 Task: Create new contact,   with mail id: 'Elena.Hall@faurecia.com', first name: 'Elena', Last name: 'Hall', Job Title: Database Administrator, Phone number (408) 555-9012. Change life cycle stage to  'Lead' and lead status to 'New'. Add new company to the associated contact: www.exeloncorp.com and type: Other. Logged in from softage.10@softage.net
Action: Mouse moved to (60, 49)
Screenshot: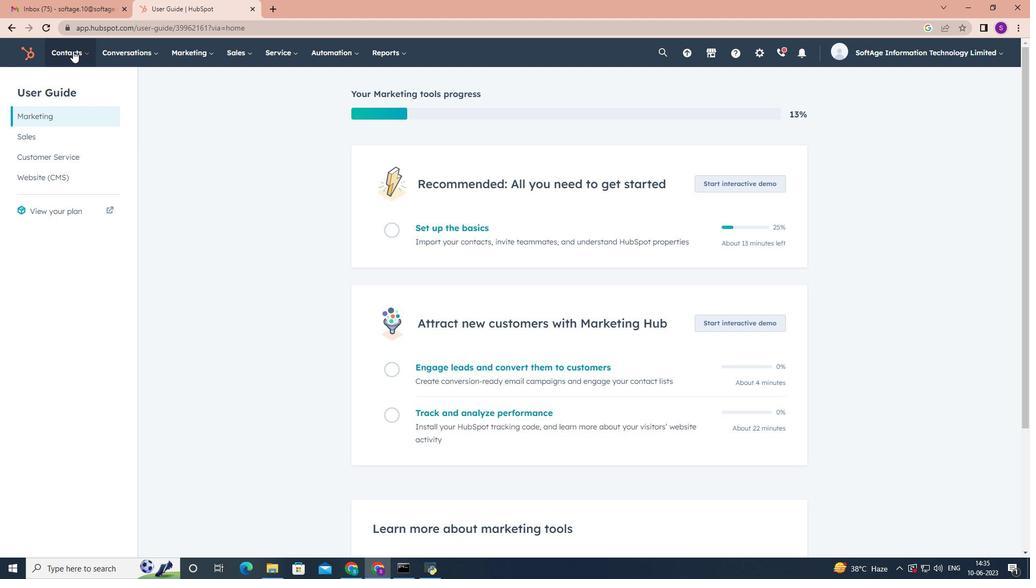 
Action: Mouse pressed left at (60, 49)
Screenshot: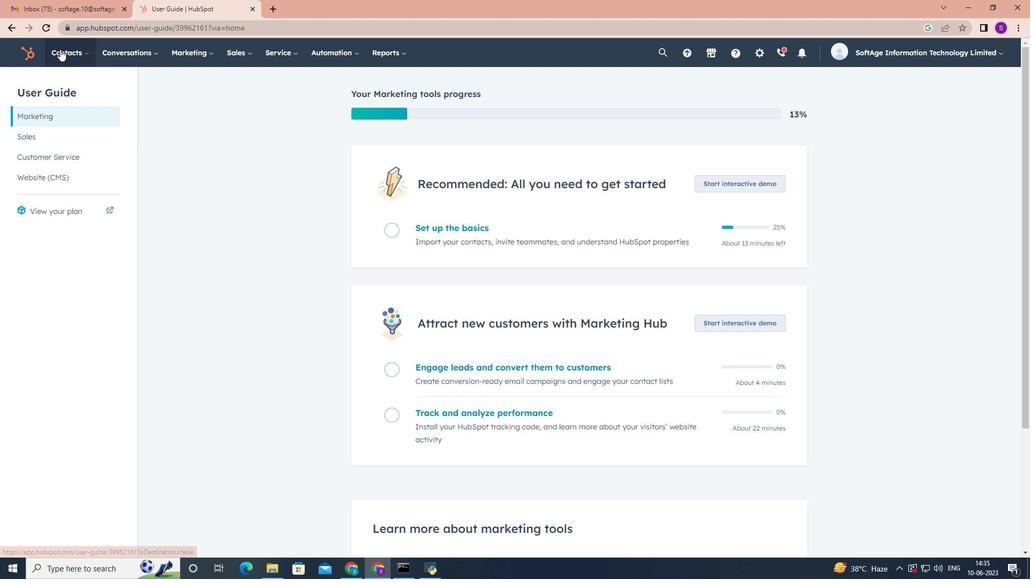 
Action: Mouse moved to (69, 81)
Screenshot: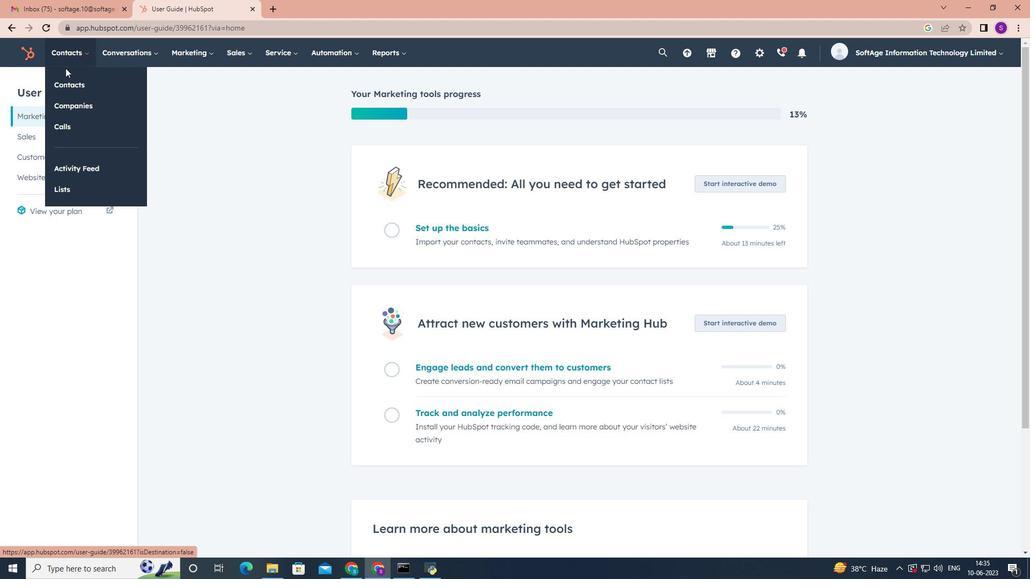 
Action: Mouse pressed left at (69, 81)
Screenshot: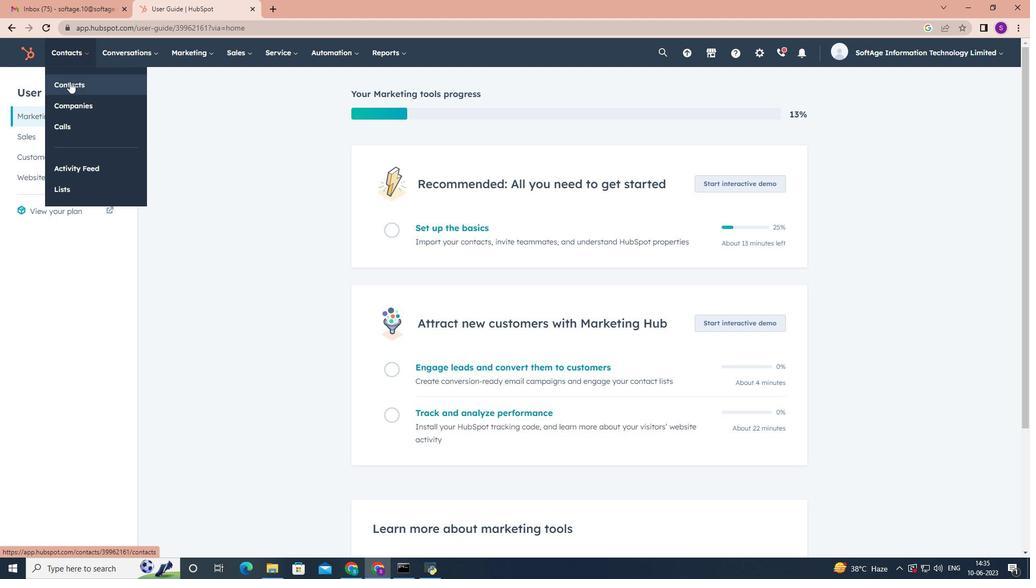 
Action: Mouse moved to (985, 85)
Screenshot: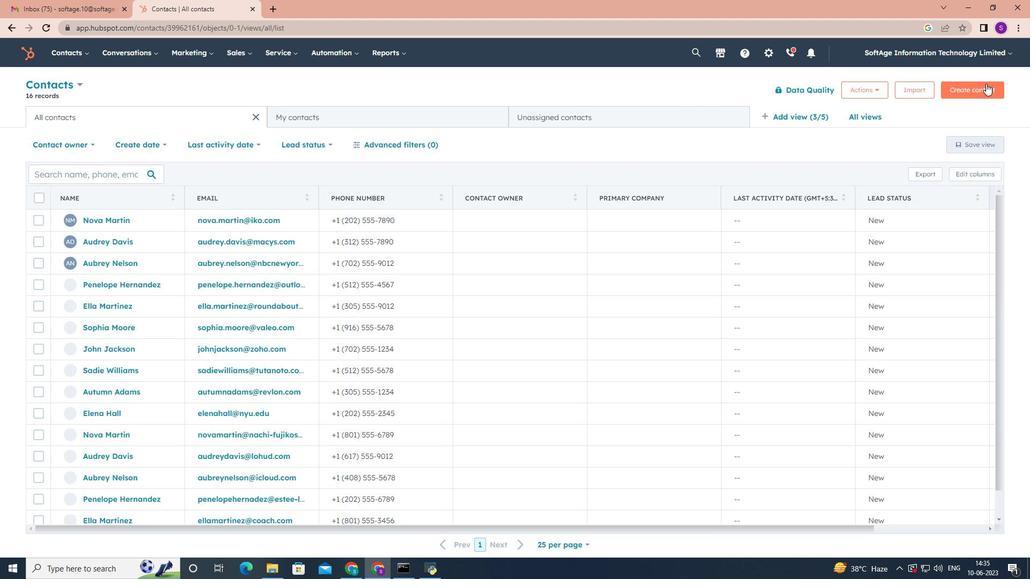 
Action: Mouse pressed left at (985, 85)
Screenshot: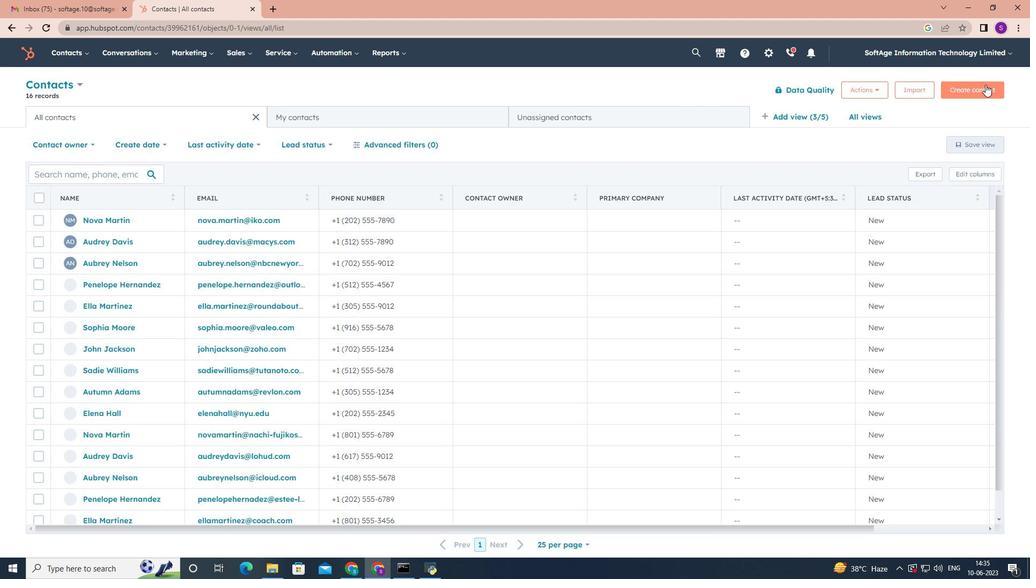 
Action: Mouse moved to (786, 143)
Screenshot: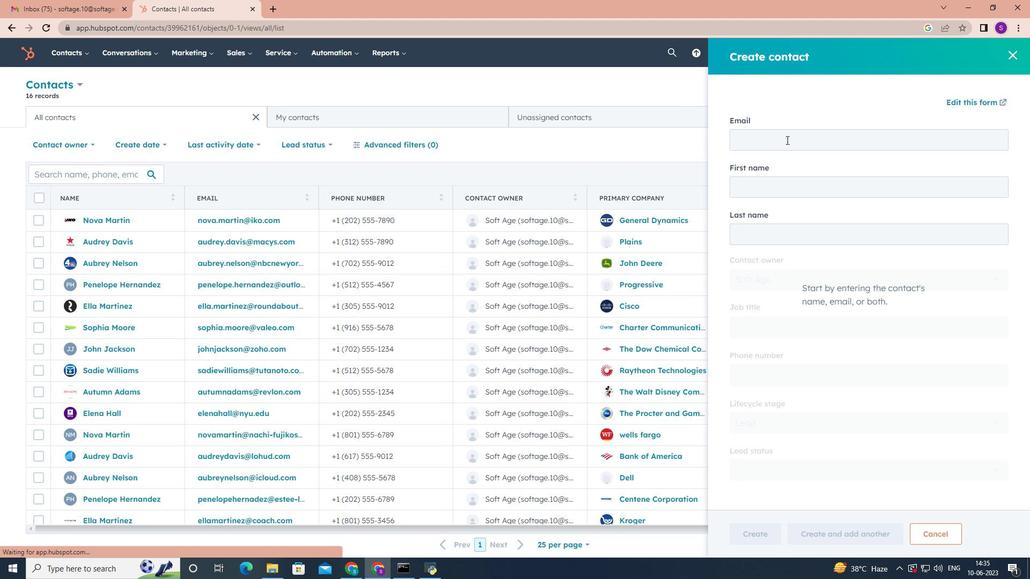 
Action: Mouse pressed left at (786, 143)
Screenshot: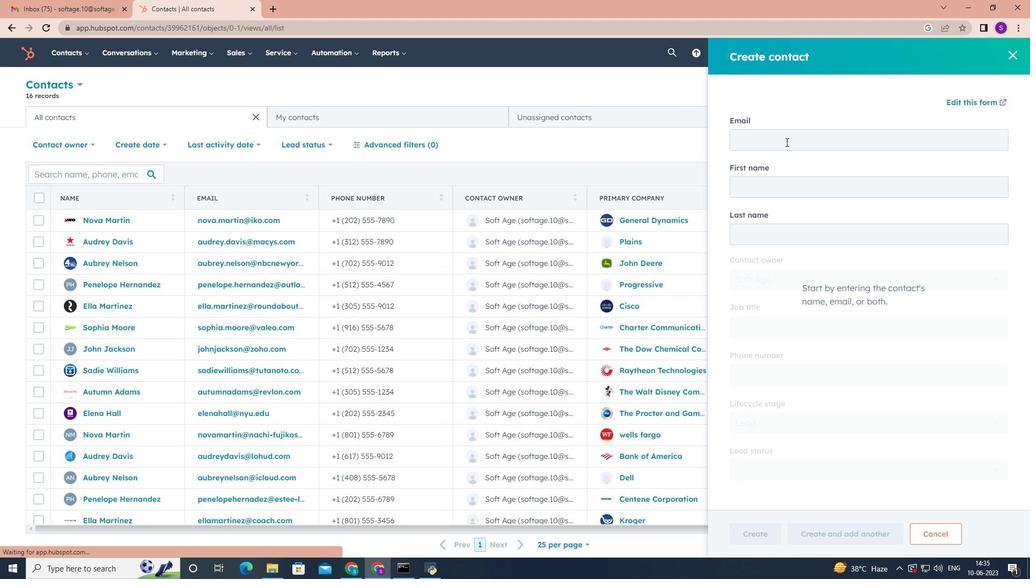 
Action: Key pressed <Key.shift>Elena.h<Key.backspace><Key.shift>Hall<Key.shift>@faurecia.com<Key.tab><Key.shift><Key.shift><Key.shift><Key.shift><Key.shift><Key.shift><Key.shift><Key.shift><Key.shift><Key.shift><Key.shift><Key.shift><Key.shift><Key.shift><Key.shift><Key.shift><Key.shift>Elena<Key.tab><Key.shift><Key.shift><Key.shift><Key.shift><Key.shift><Key.shift><Key.shift><Key.shift><Key.shift><Key.shift><Key.shift><Key.shift><Key.shift><Key.shift><Key.shift><Key.shift><Key.shift><Key.shift>Hall<Key.tab><Key.tab><Key.shift><Key.shift><Key.shift><Key.shift><Key.shift><Key.shift><Key.shift><Key.shift><Key.shift><Key.shift><Key.shift><Key.shift><Key.shift><Key.shift><Key.shift><Key.shift><Key.shift><Key.shift><Key.shift><Key.shift><Key.shift><Key.shift><Key.shift><Key.shift><Key.shift><Key.shift><Key.shift><Key.shift><Key.shift><Key.shift><Key.shift><Key.shift>Database<Key.space><Key.shift>Administrator<Key.tab>4085559012<Key.tab><Key.tab><Key.tab><Key.tab><Key.enter>
Screenshot: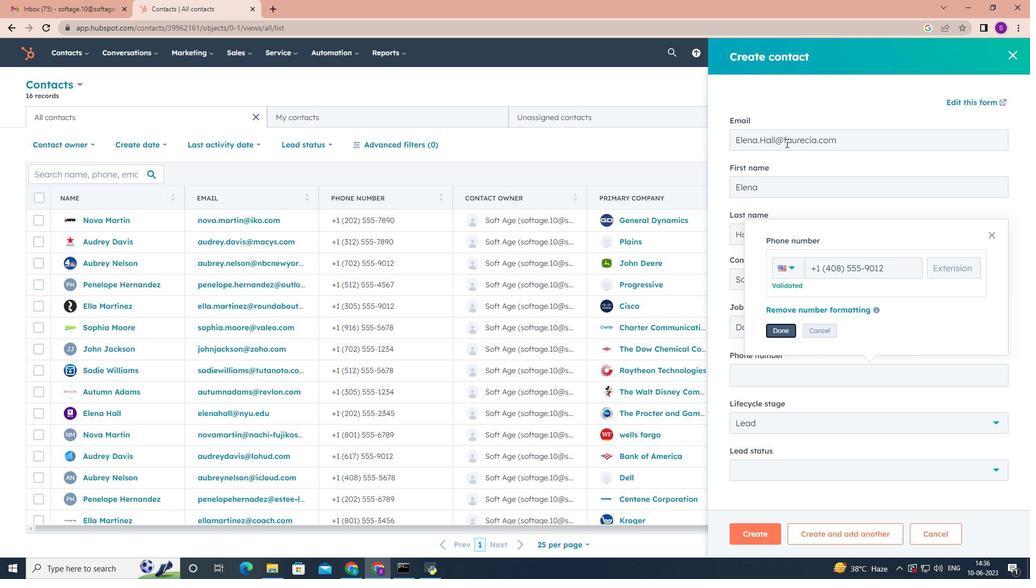 
Action: Mouse moved to (991, 423)
Screenshot: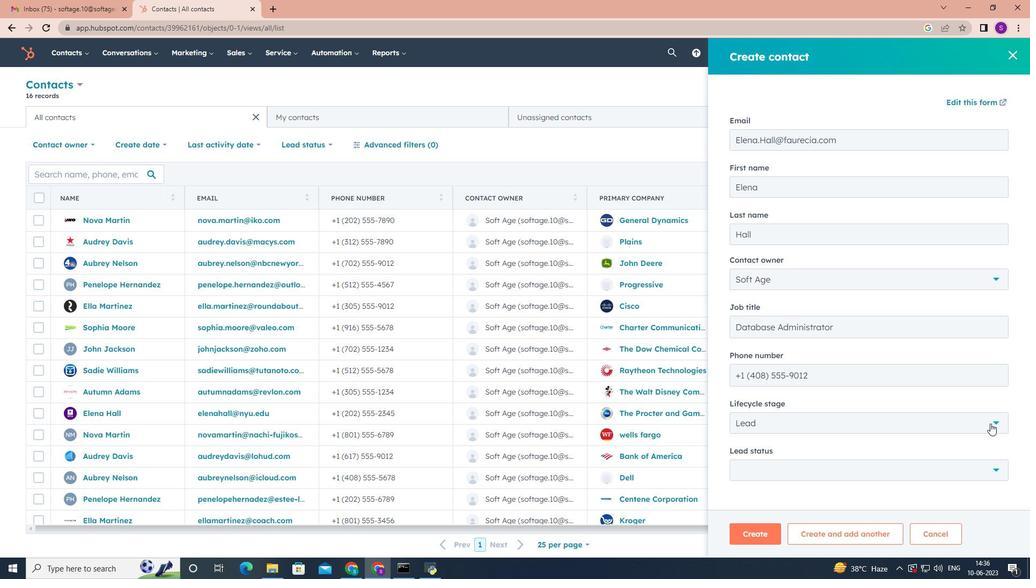 
Action: Mouse pressed left at (991, 423)
Screenshot: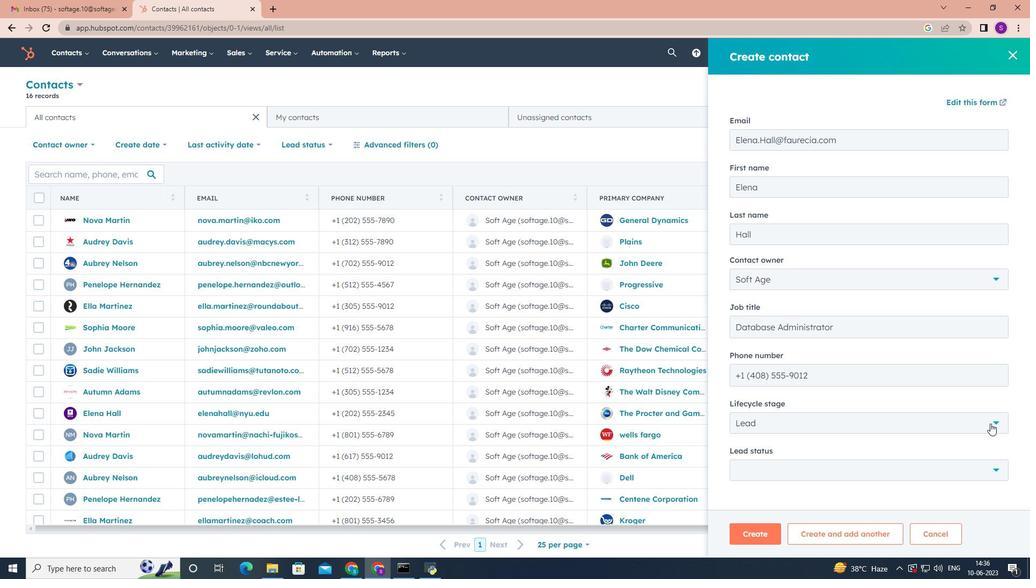 
Action: Mouse moved to (749, 330)
Screenshot: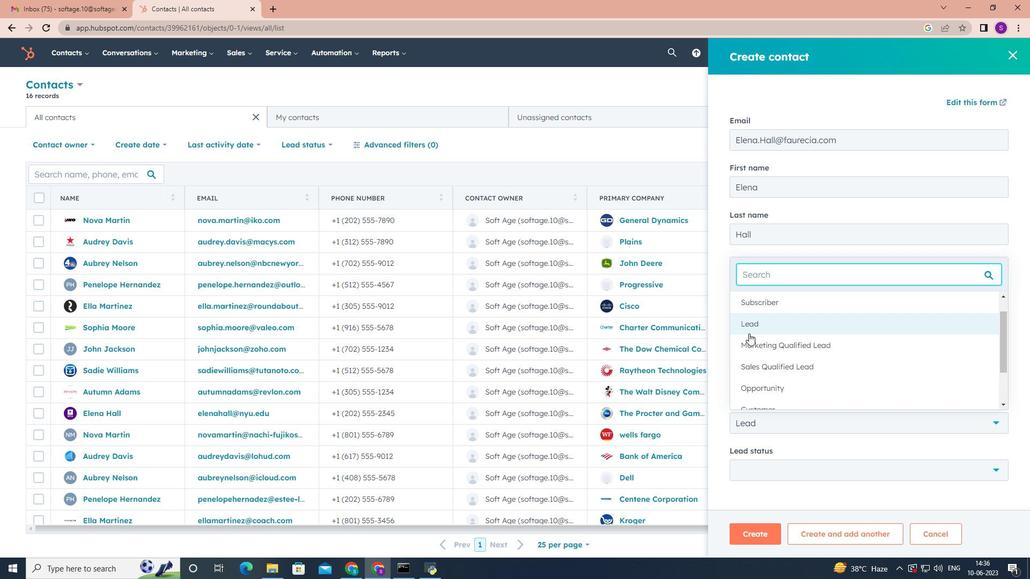 
Action: Mouse pressed left at (749, 330)
Screenshot: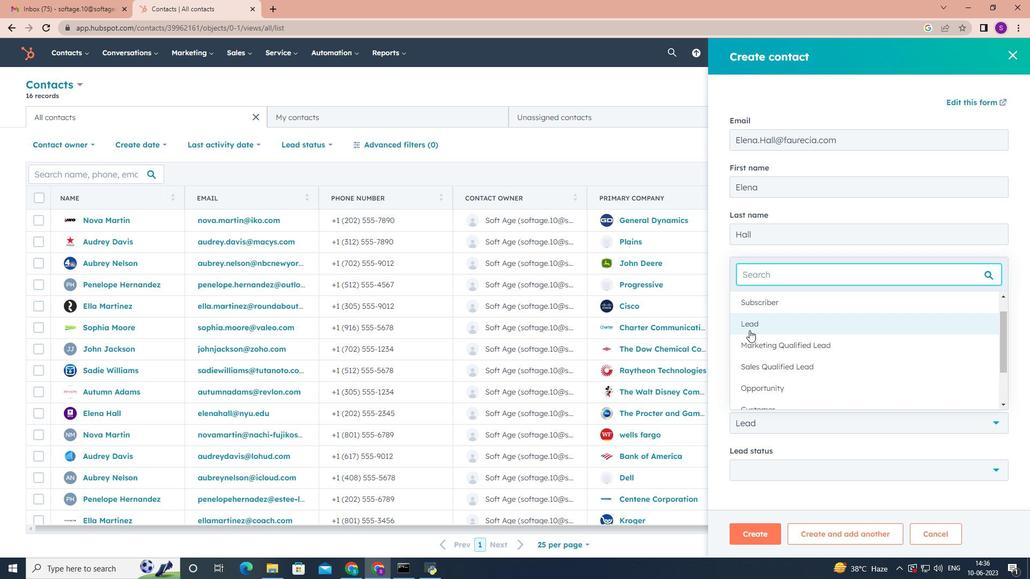 
Action: Mouse moved to (990, 473)
Screenshot: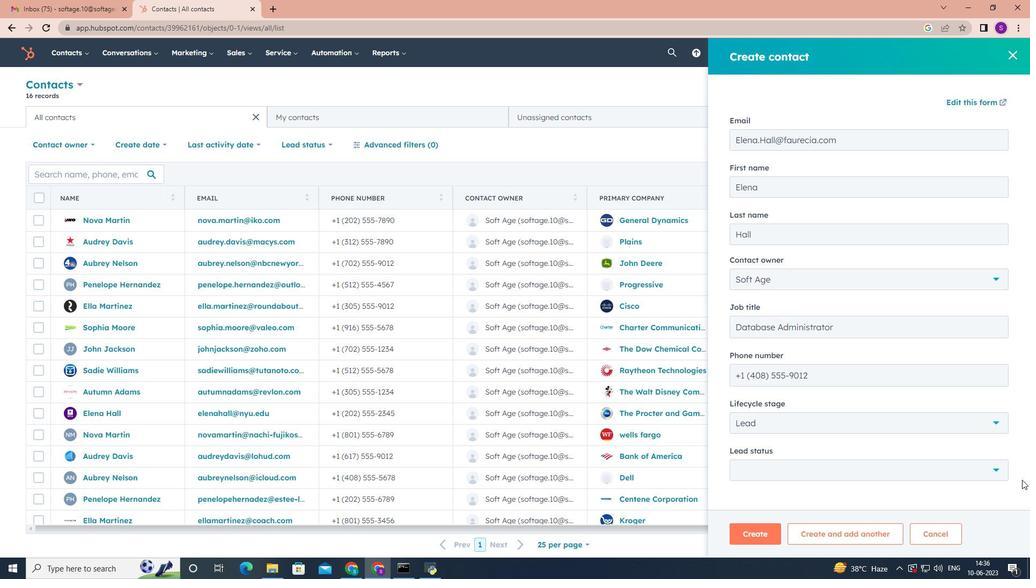 
Action: Mouse pressed left at (990, 473)
Screenshot: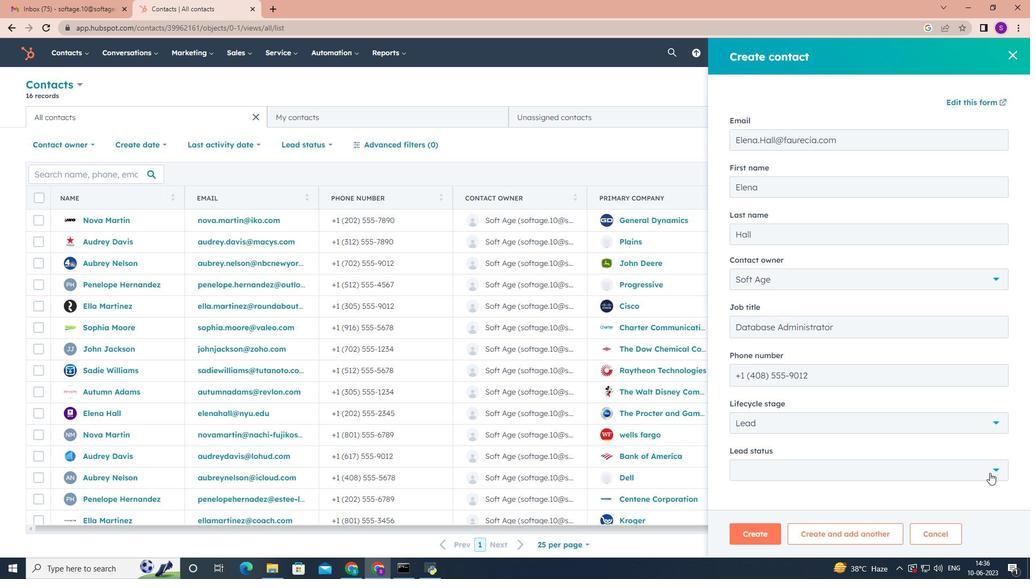 
Action: Mouse moved to (766, 372)
Screenshot: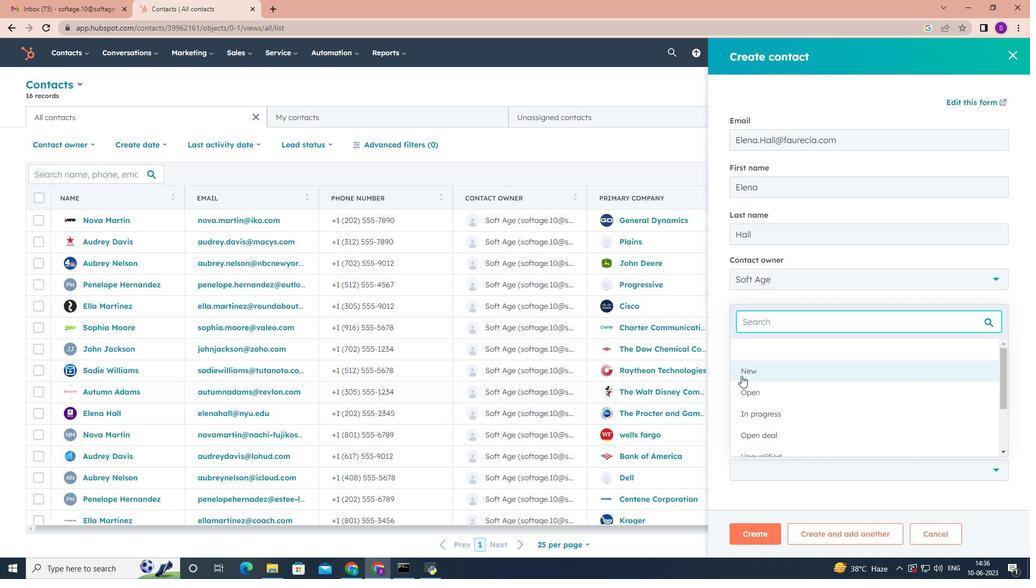 
Action: Mouse pressed left at (766, 372)
Screenshot: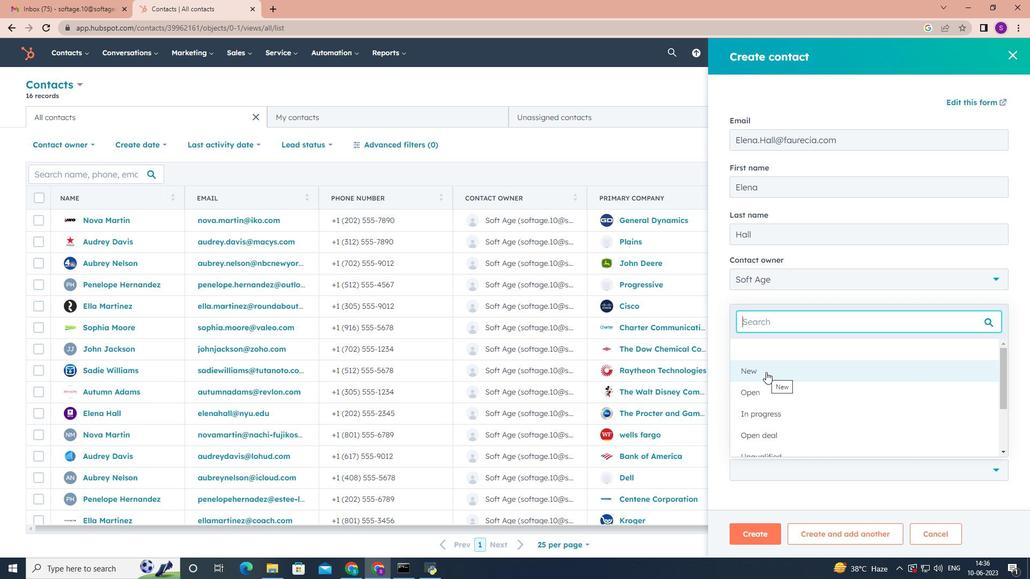 
Action: Mouse moved to (770, 533)
Screenshot: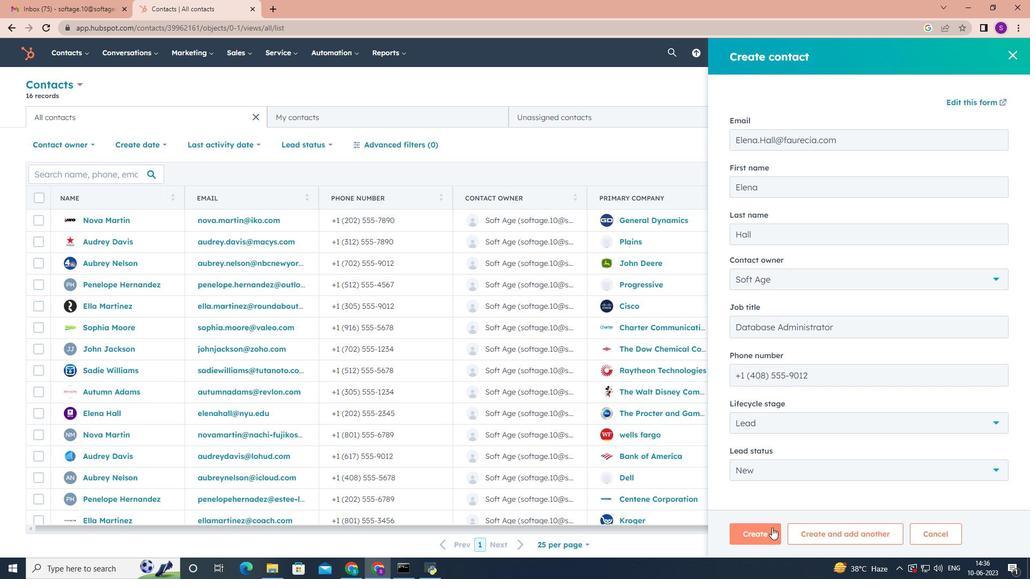 
Action: Mouse pressed left at (770, 533)
Screenshot: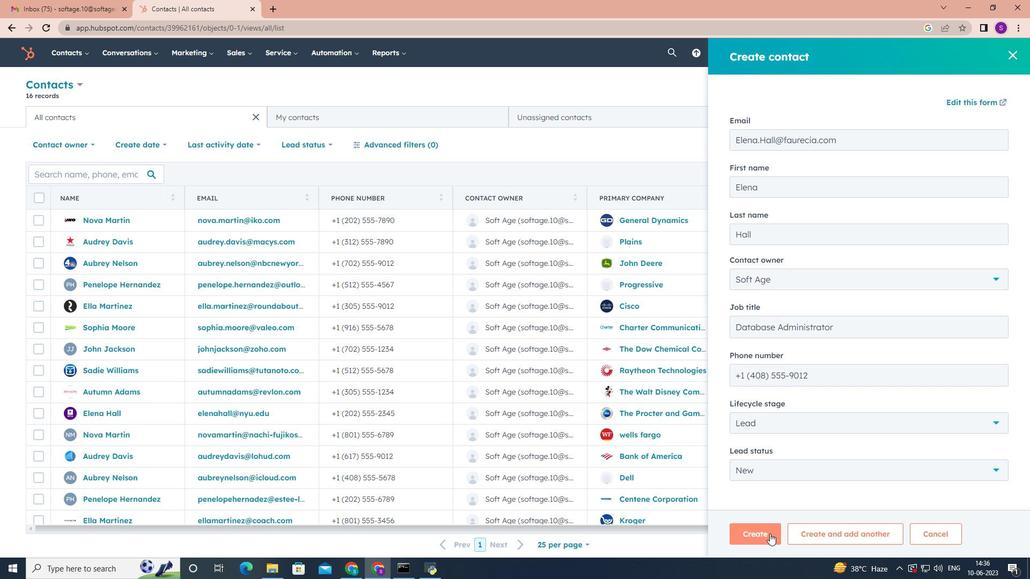 
Action: Mouse moved to (720, 344)
Screenshot: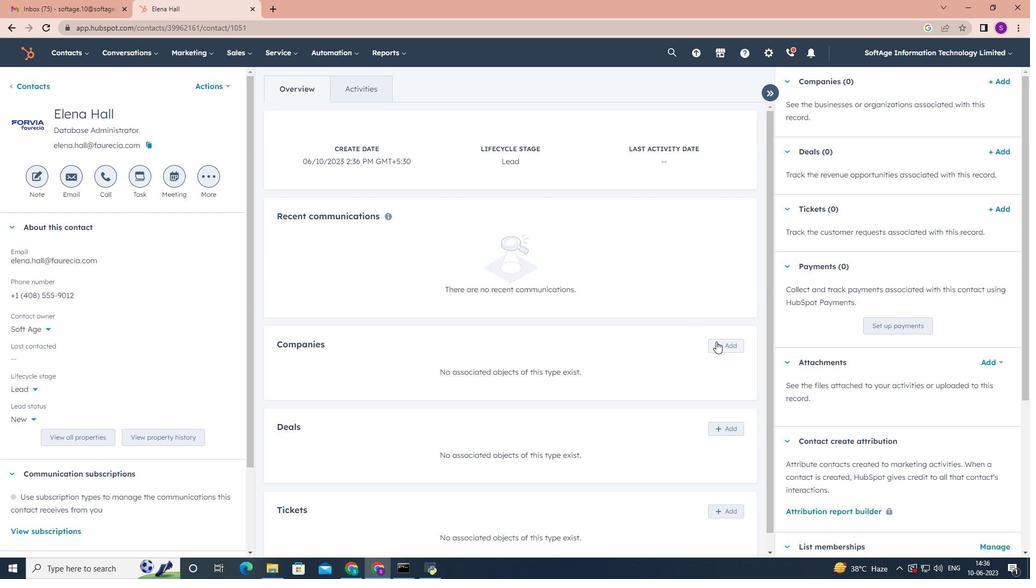 
Action: Mouse pressed left at (720, 344)
Screenshot: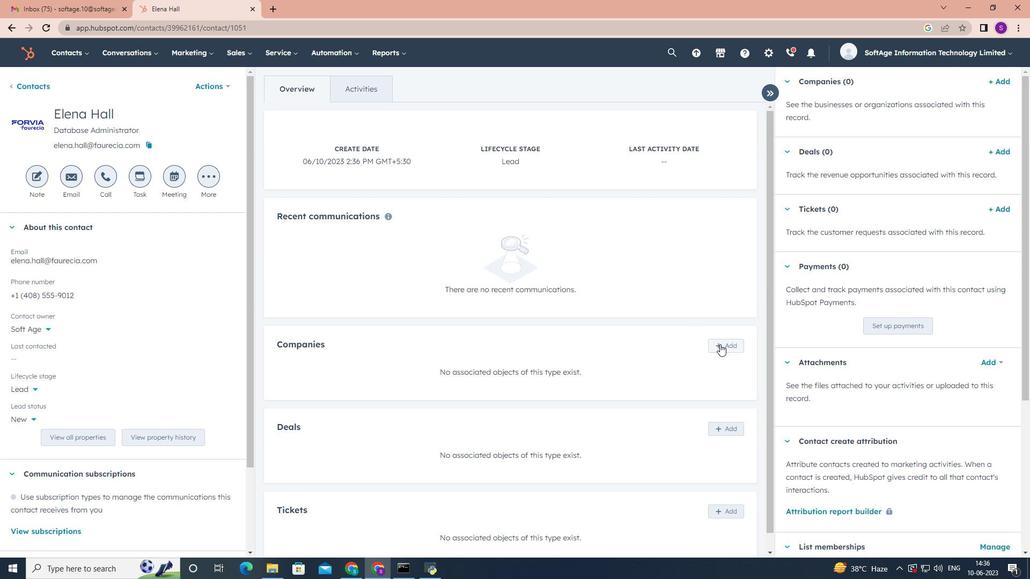
Action: Mouse moved to (797, 106)
Screenshot: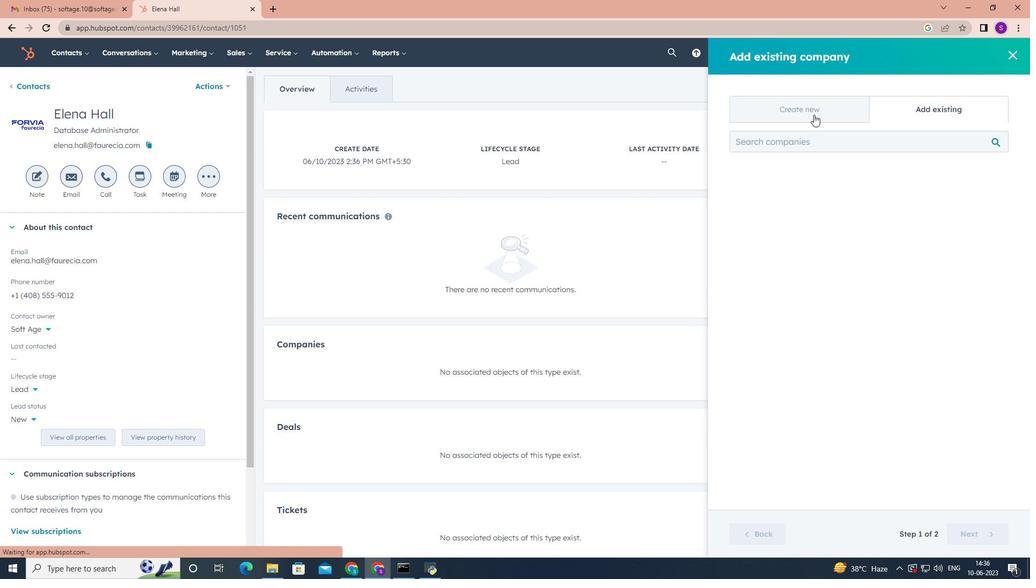 
Action: Mouse pressed left at (797, 106)
Screenshot: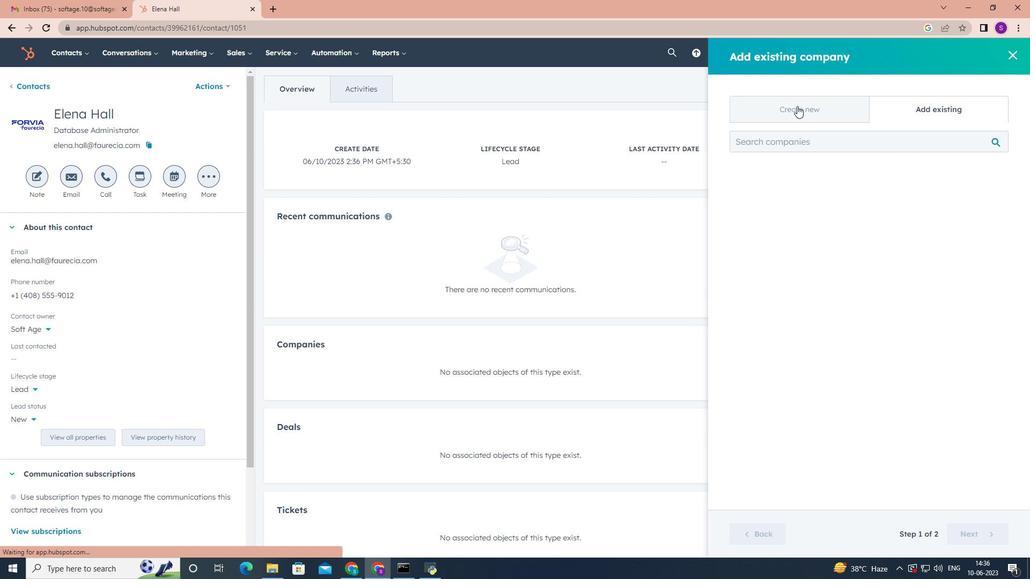 
Action: Mouse moved to (839, 180)
Screenshot: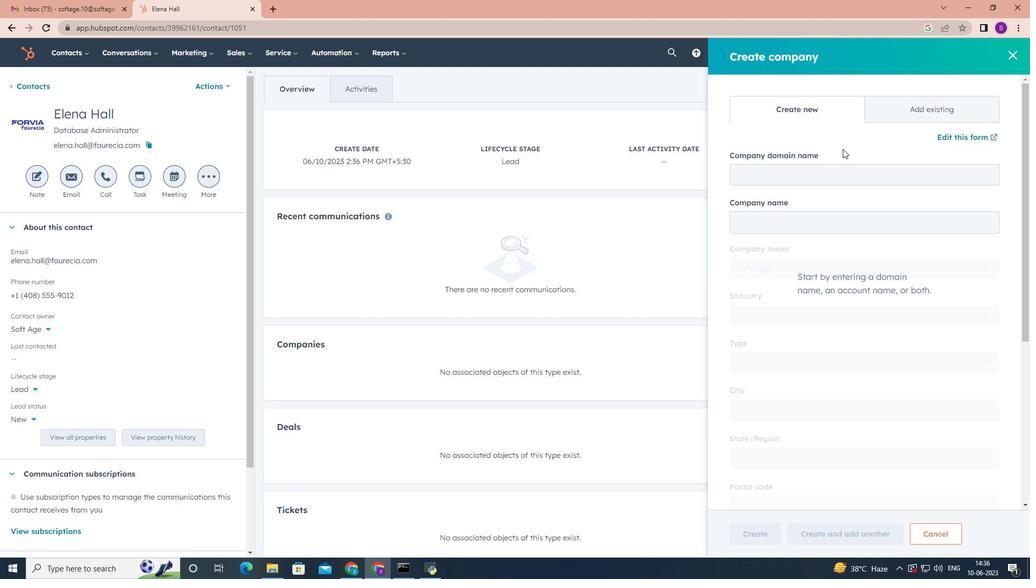 
Action: Mouse pressed left at (839, 180)
Screenshot: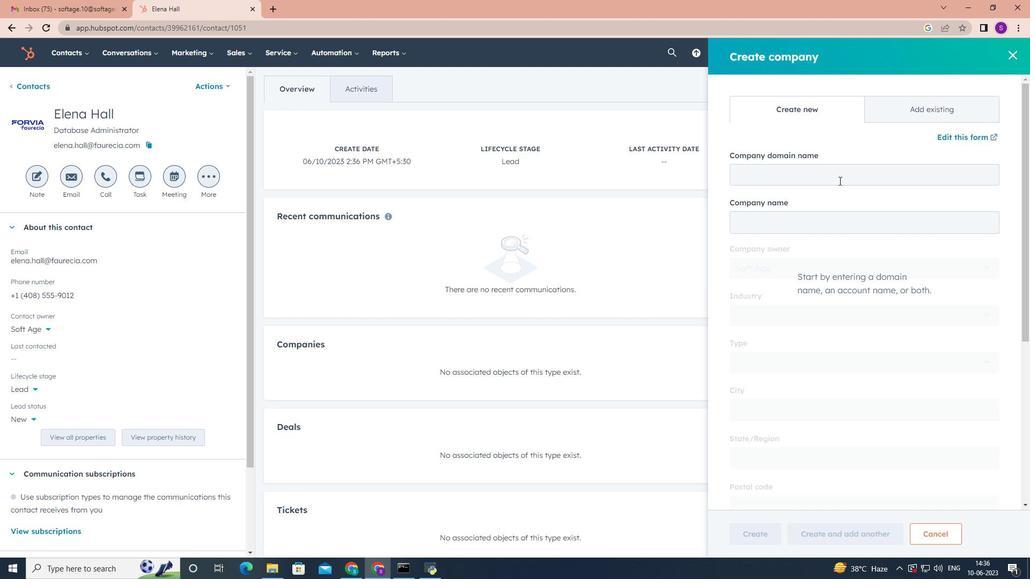
Action: Key pressed www.exeloncorp.com<Key.tab><Key.tab><Key.tab><Key.tab>
Screenshot: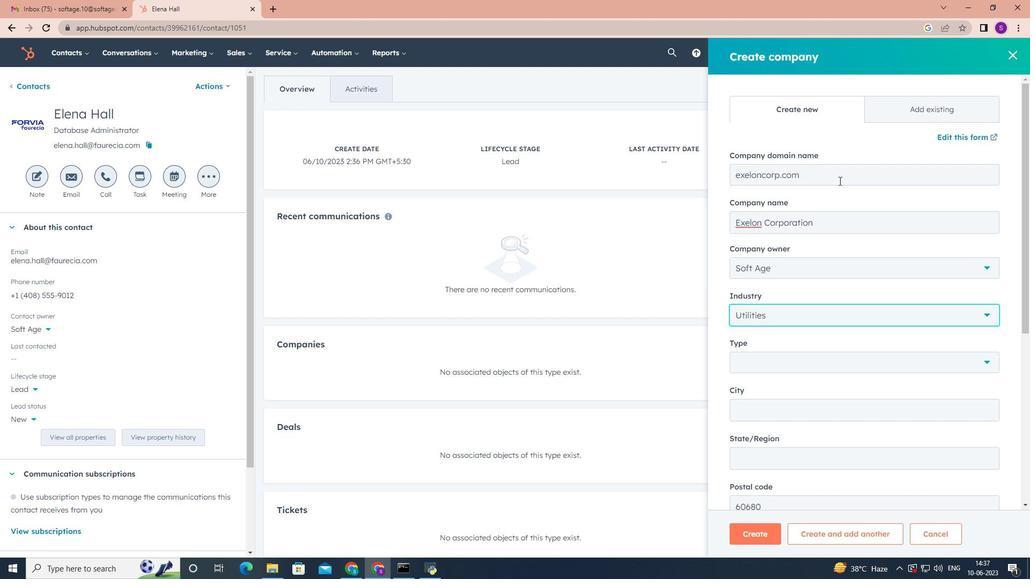 
Action: Mouse moved to (994, 365)
Screenshot: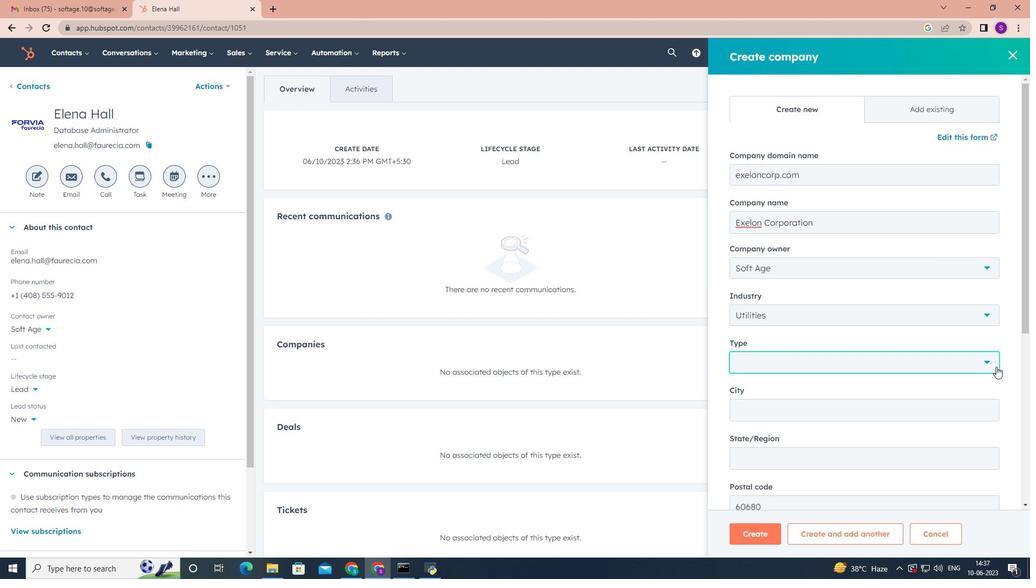 
Action: Mouse pressed left at (994, 365)
Screenshot: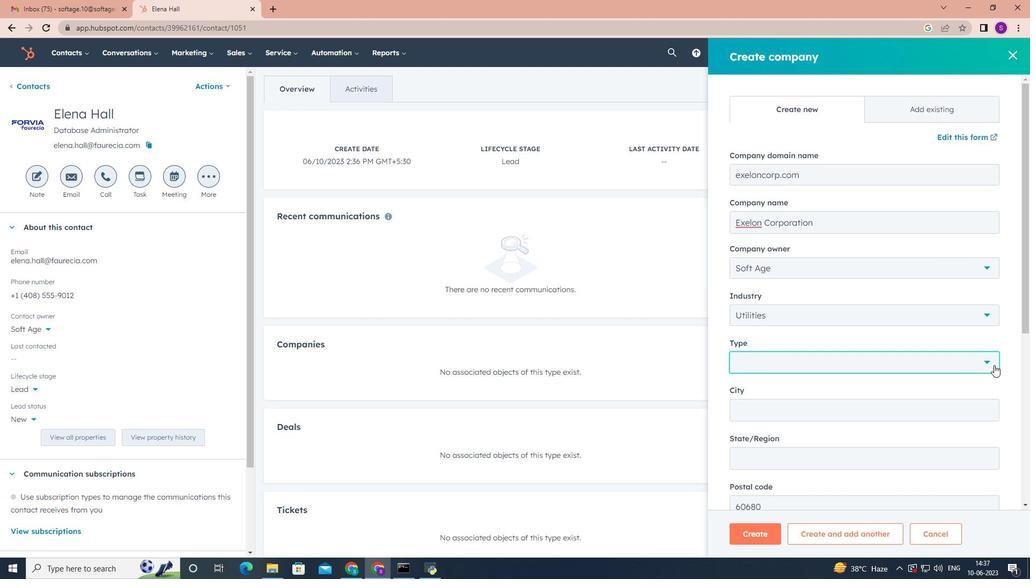 
Action: Mouse moved to (869, 410)
Screenshot: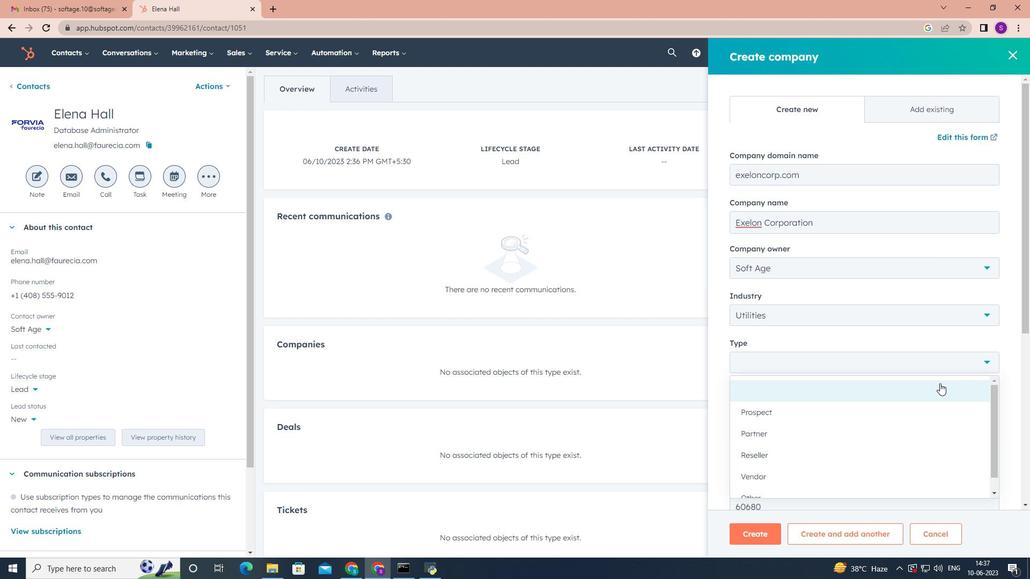 
Action: Mouse scrolled (869, 409) with delta (0, 0)
Screenshot: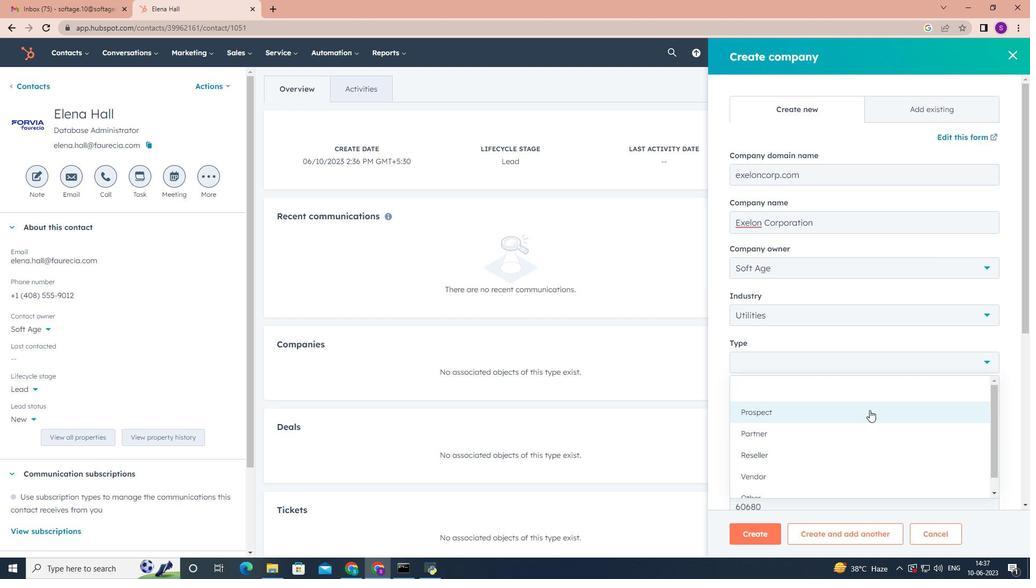 
Action: Mouse scrolled (869, 409) with delta (0, 0)
Screenshot: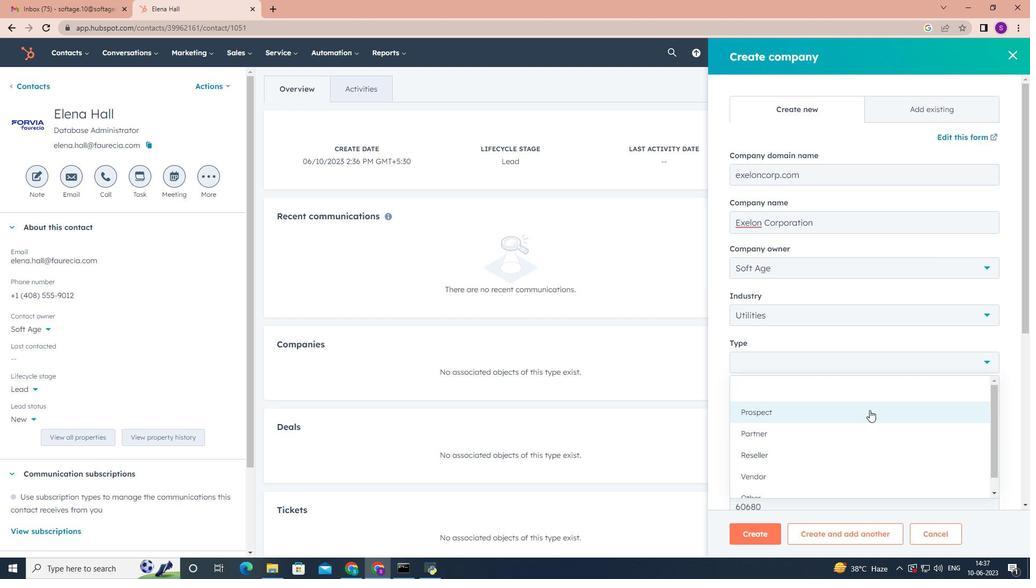 
Action: Mouse scrolled (869, 409) with delta (0, 0)
Screenshot: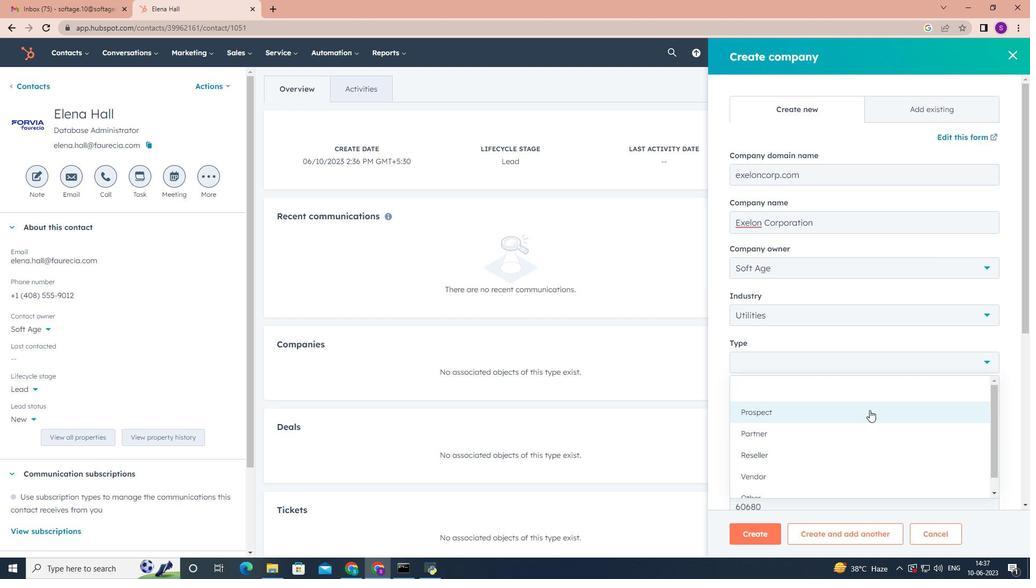 
Action: Mouse scrolled (869, 409) with delta (0, 0)
Screenshot: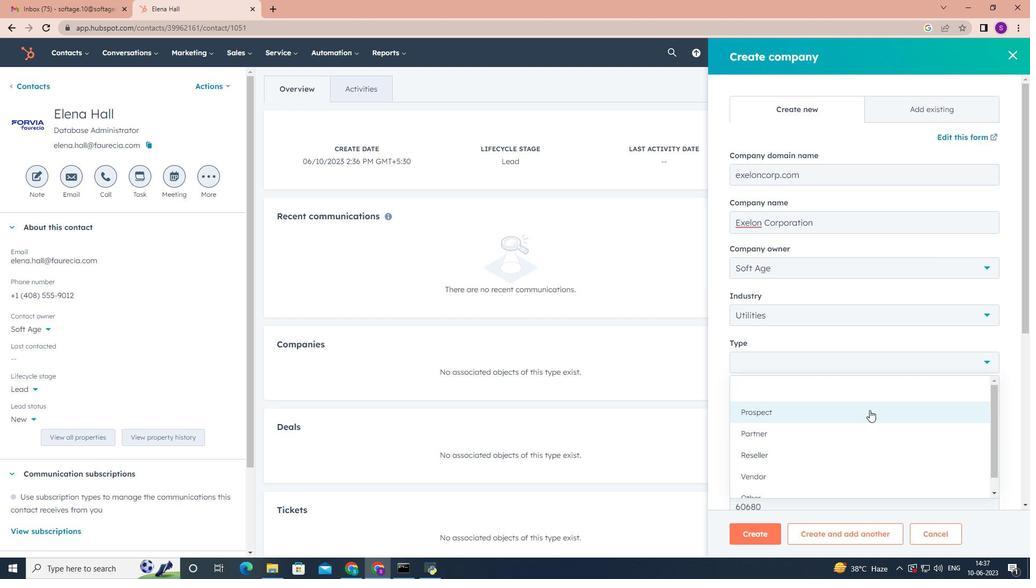 
Action: Mouse moved to (836, 487)
Screenshot: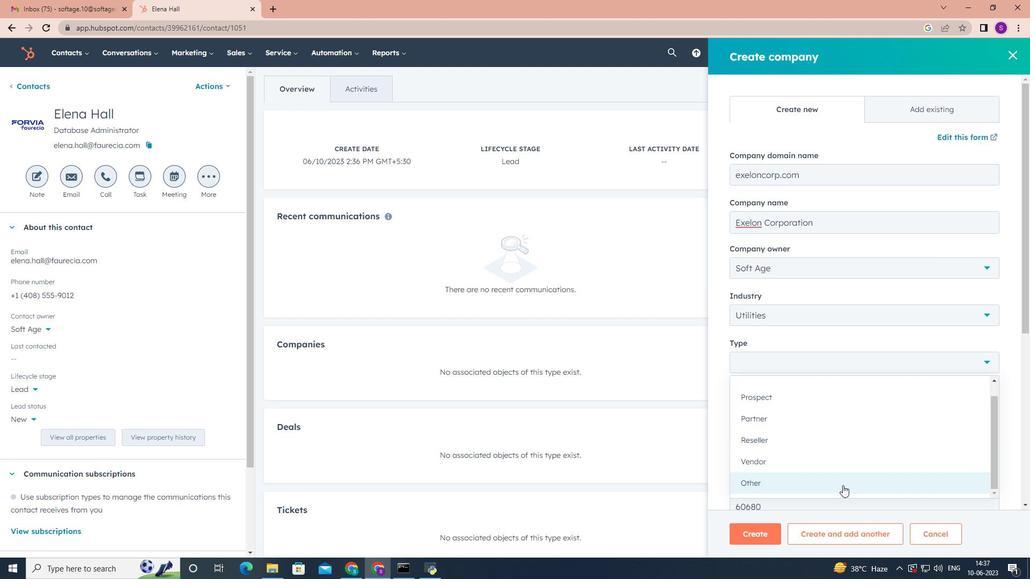 
Action: Mouse pressed left at (836, 487)
Screenshot: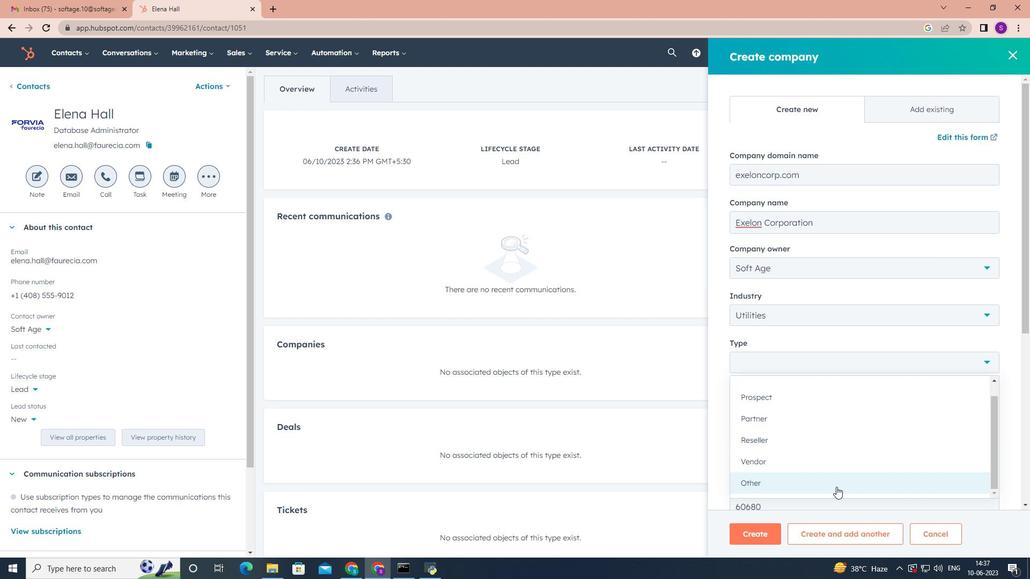 
Action: Mouse moved to (839, 477)
Screenshot: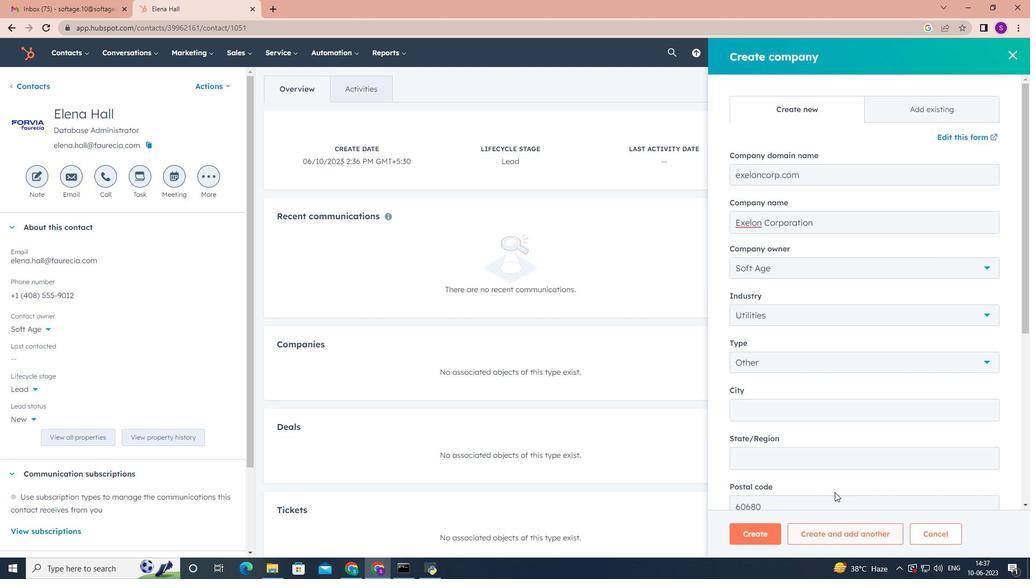 
Action: Mouse scrolled (839, 477) with delta (0, 0)
Screenshot: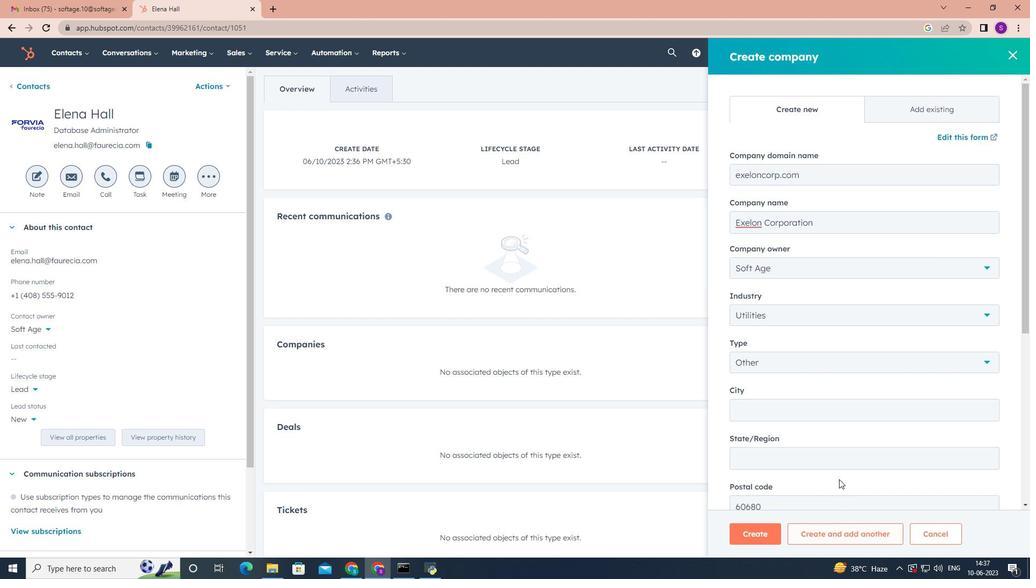 
Action: Mouse scrolled (839, 477) with delta (0, 0)
Screenshot: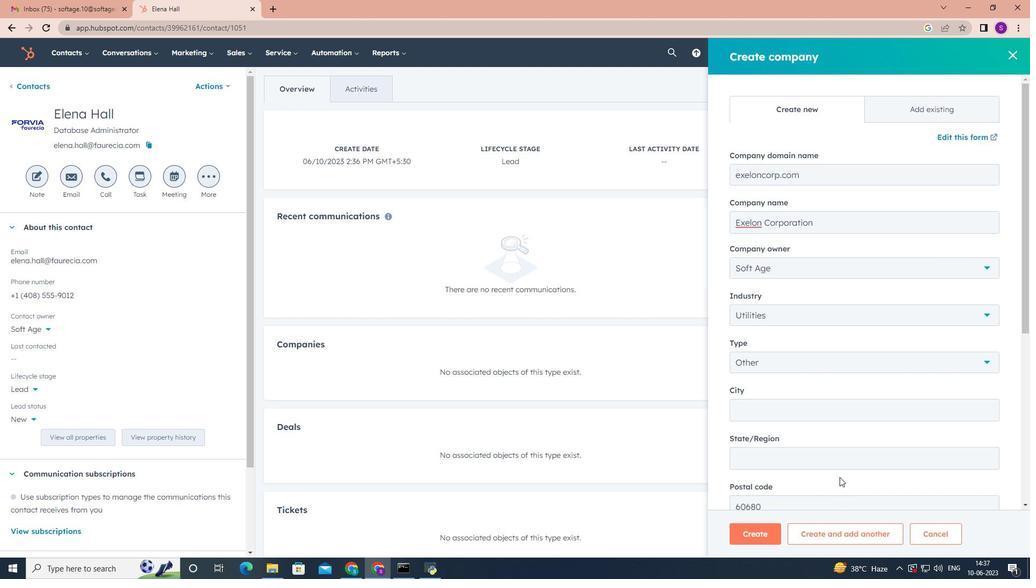 
Action: Mouse scrolled (839, 477) with delta (0, 0)
Screenshot: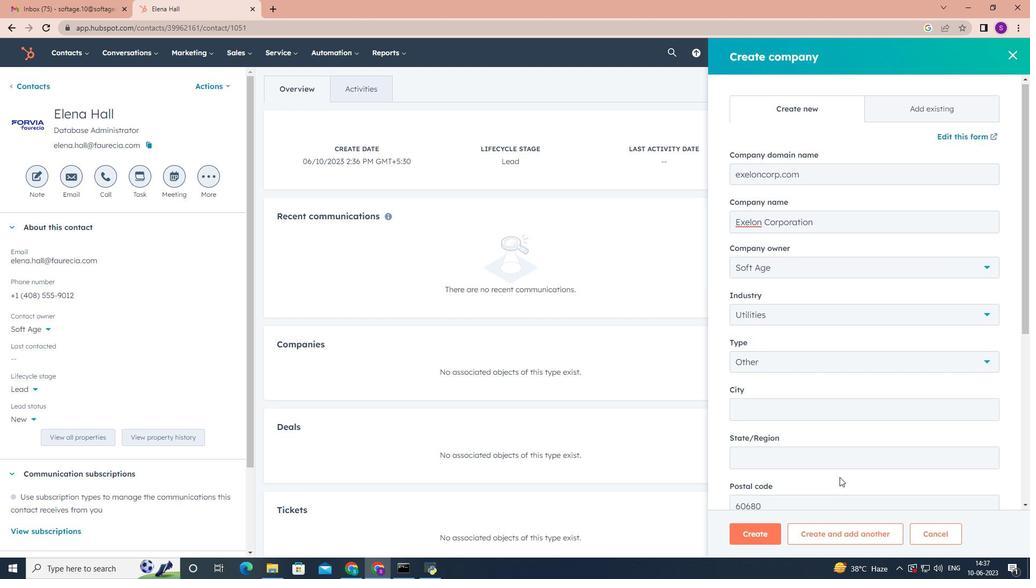 
Action: Mouse scrolled (839, 477) with delta (0, 0)
Screenshot: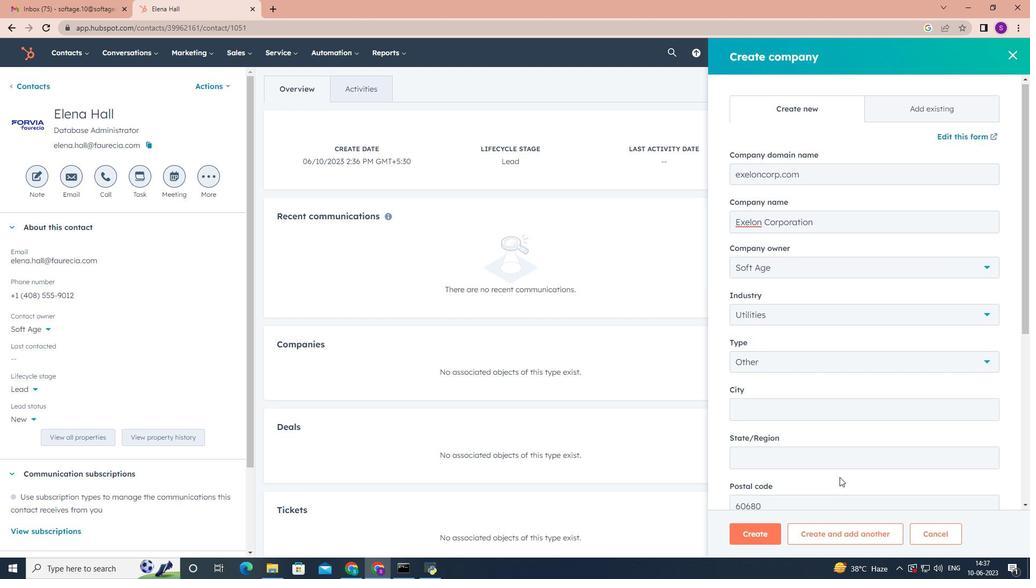 
Action: Mouse scrolled (839, 477) with delta (0, 0)
Screenshot: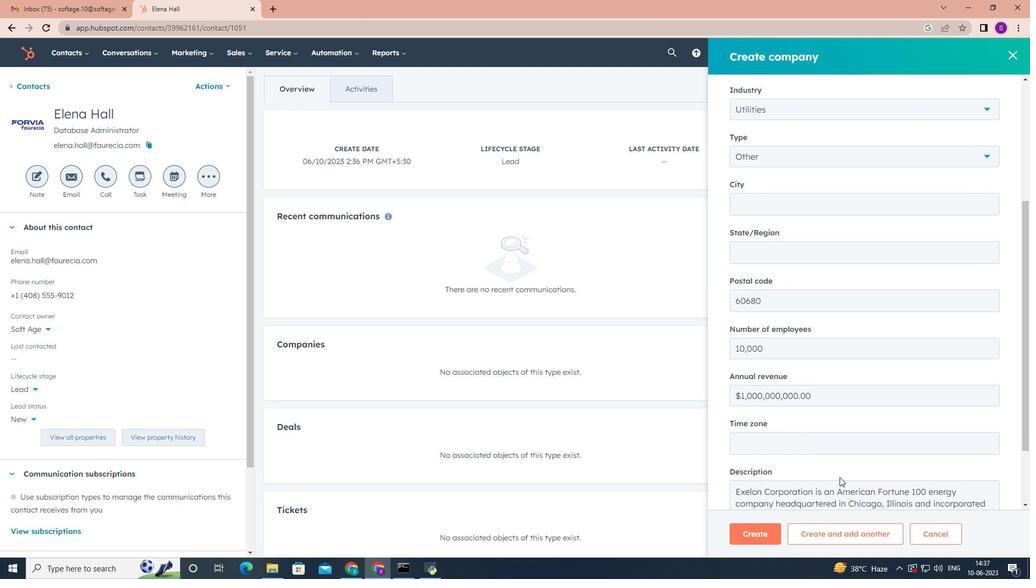 
Action: Mouse scrolled (839, 477) with delta (0, 0)
Screenshot: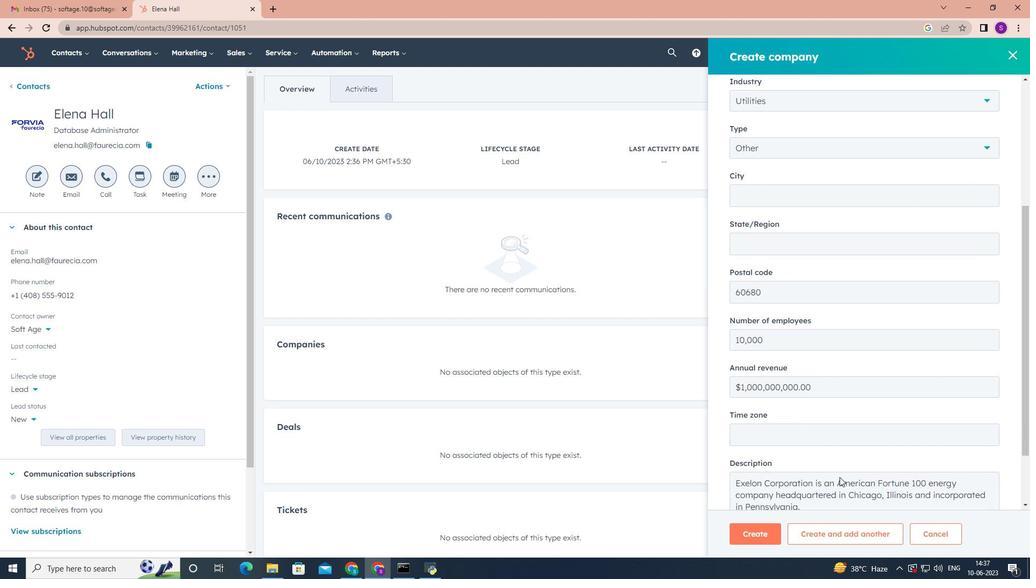 
Action: Mouse scrolled (839, 477) with delta (0, 0)
Screenshot: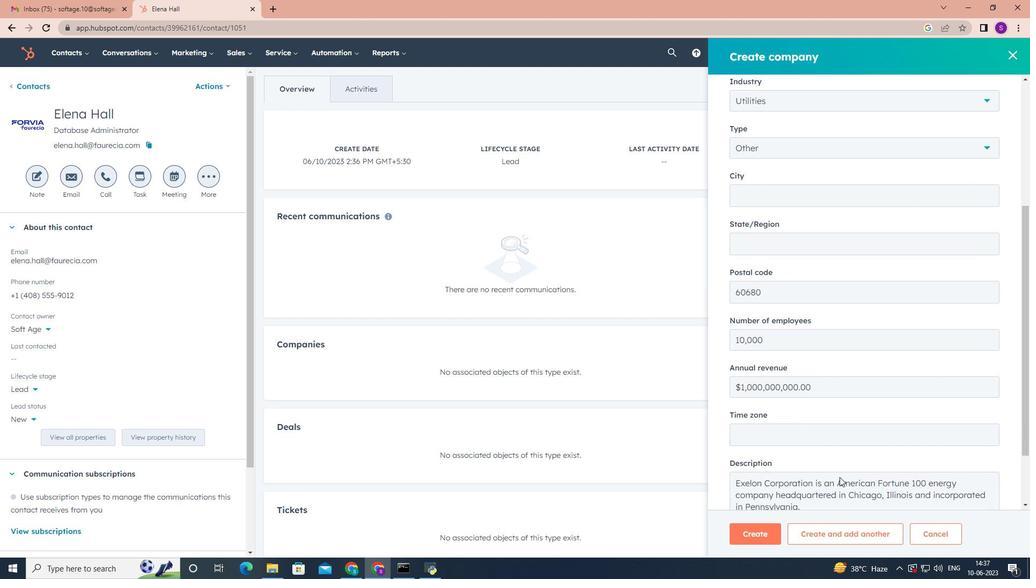 
Action: Mouse scrolled (839, 477) with delta (0, 0)
Screenshot: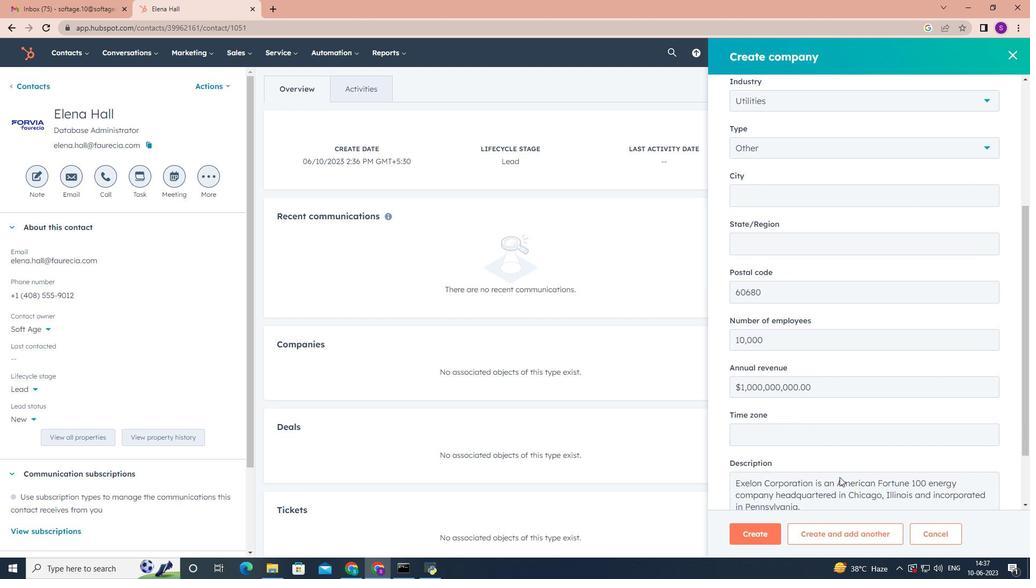 
Action: Mouse moved to (827, 506)
Screenshot: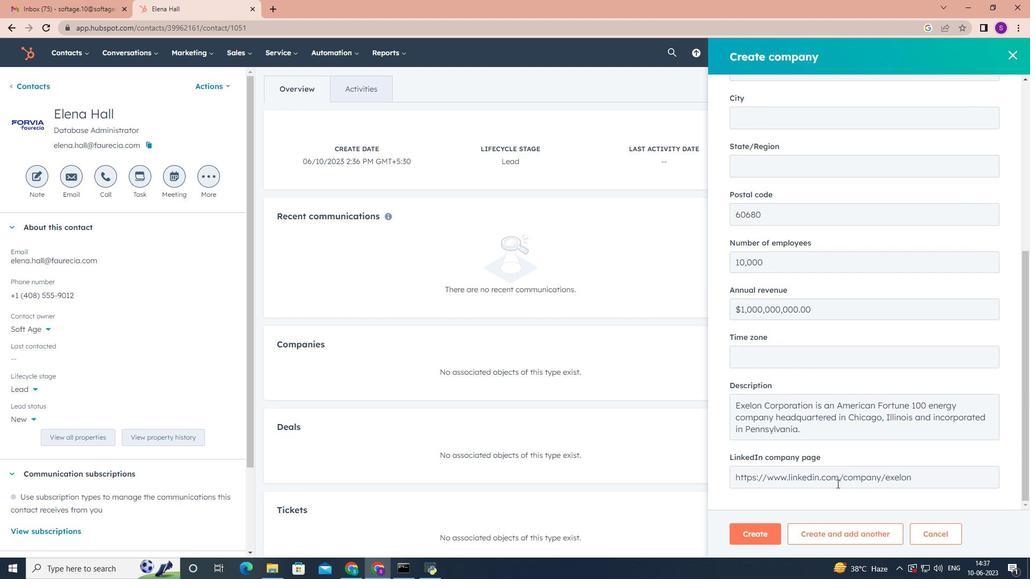 
Action: Mouse scrolled (827, 505) with delta (0, 0)
Screenshot: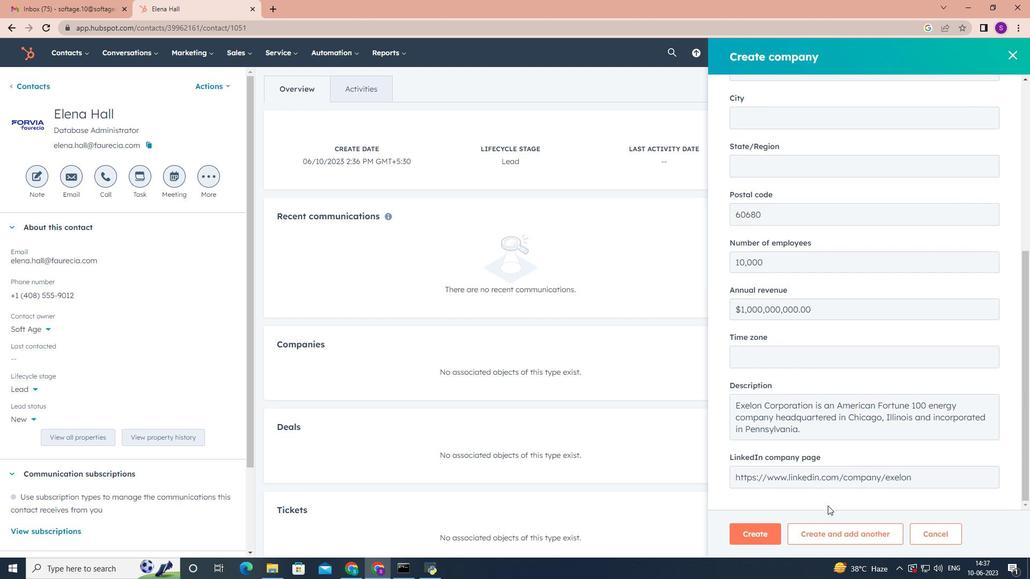 
Action: Mouse scrolled (827, 505) with delta (0, 0)
Screenshot: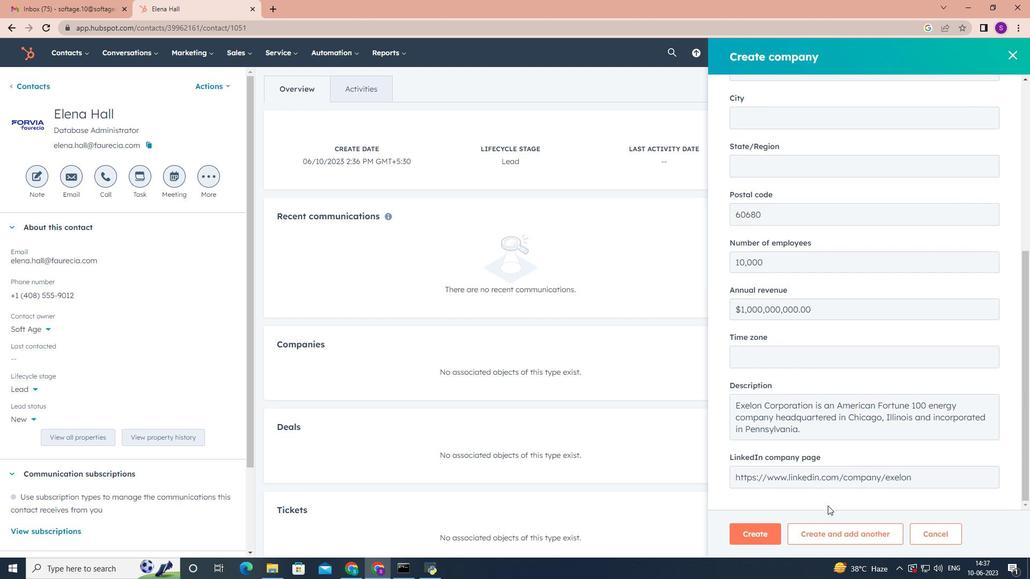 
Action: Mouse scrolled (827, 505) with delta (0, 0)
Screenshot: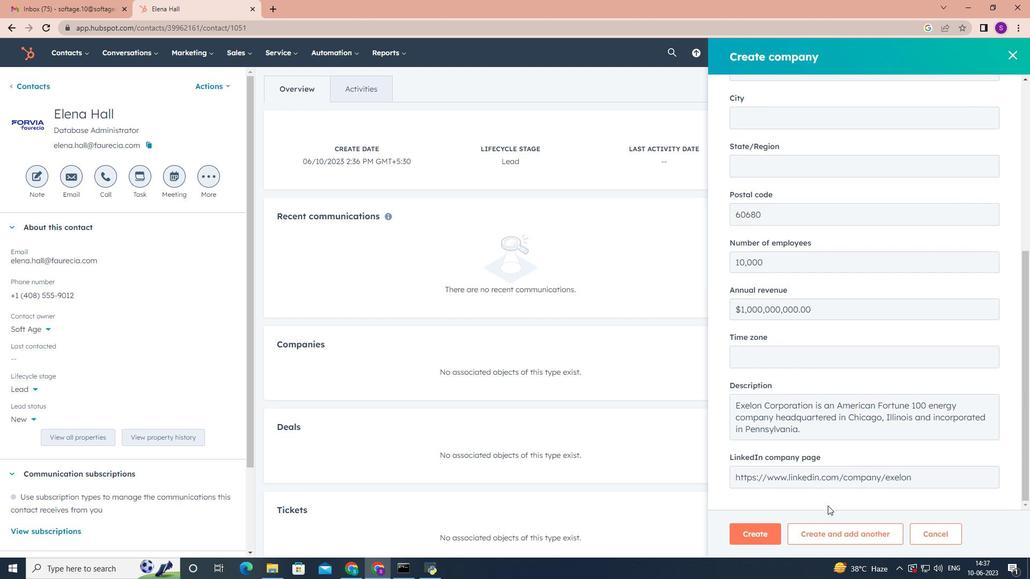 
Action: Mouse scrolled (827, 505) with delta (0, 0)
Screenshot: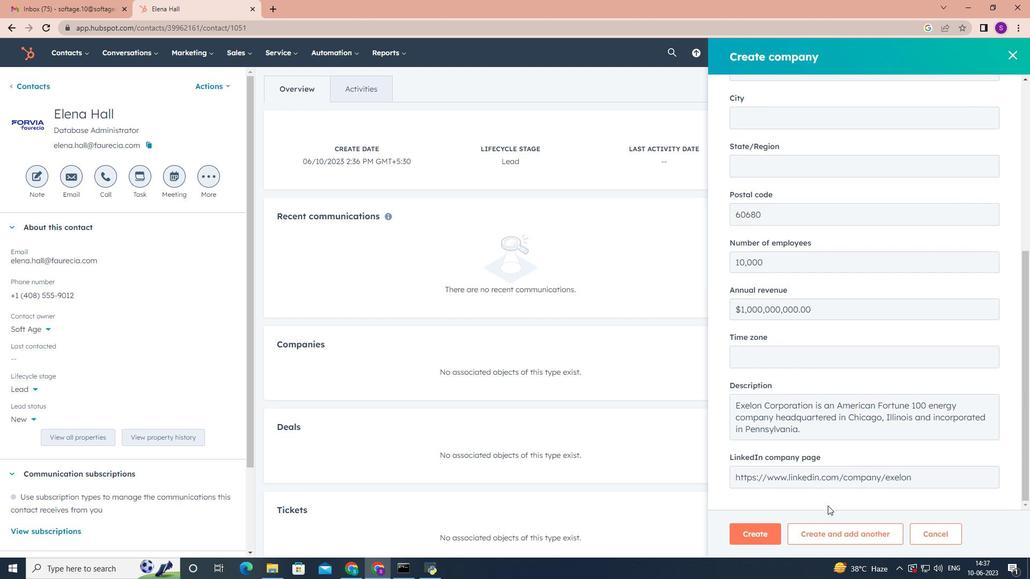 
Action: Mouse moved to (765, 536)
Screenshot: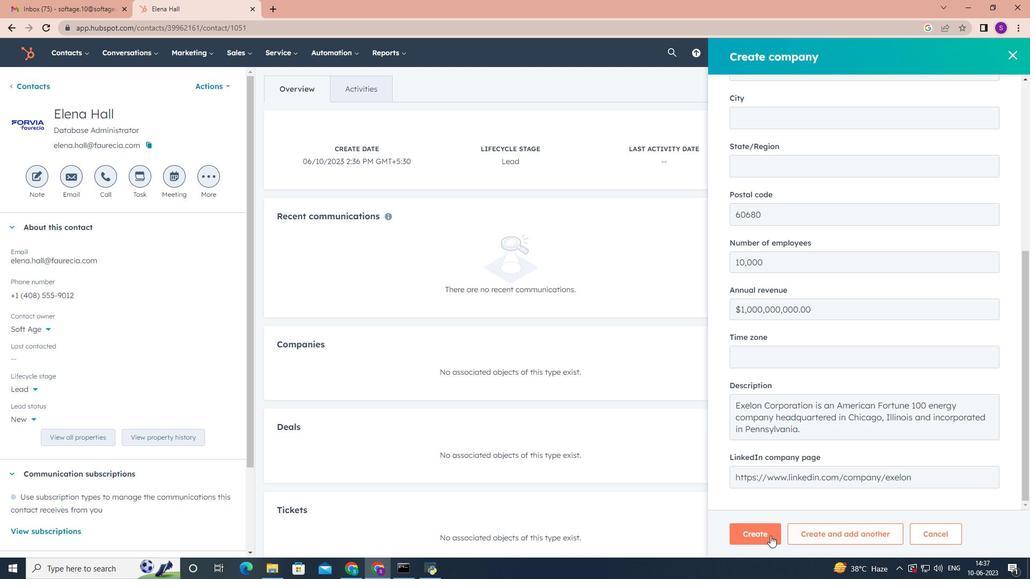 
Action: Mouse pressed left at (765, 536)
Screenshot: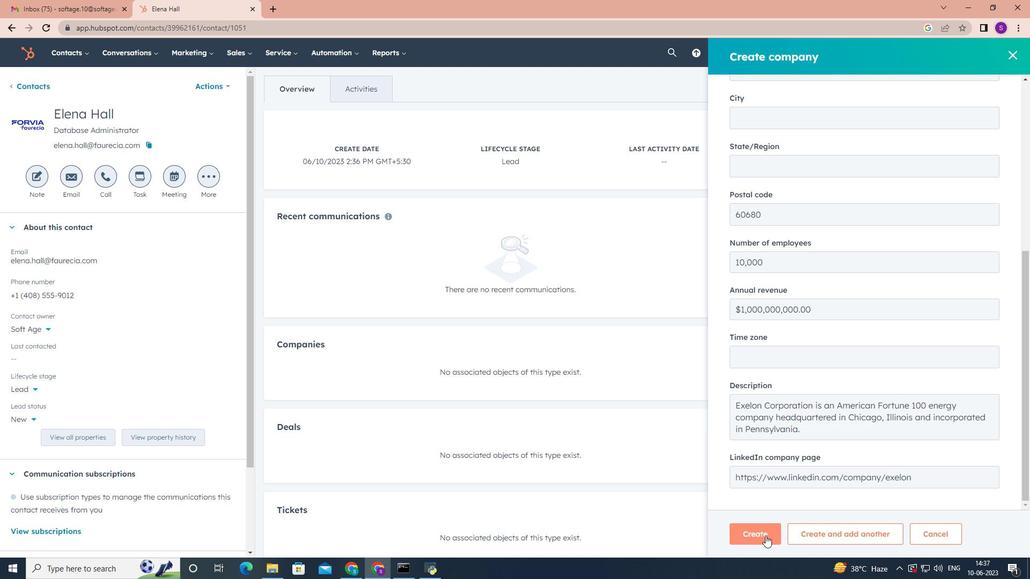 
Action: Mouse moved to (743, 494)
Screenshot: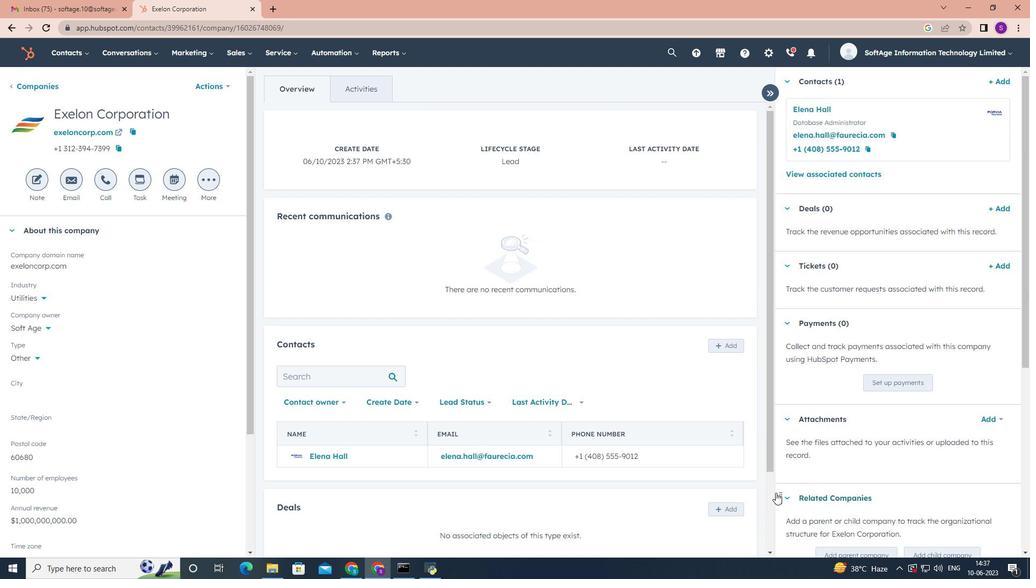 
Action: Mouse scrolled (743, 494) with delta (0, 0)
Screenshot: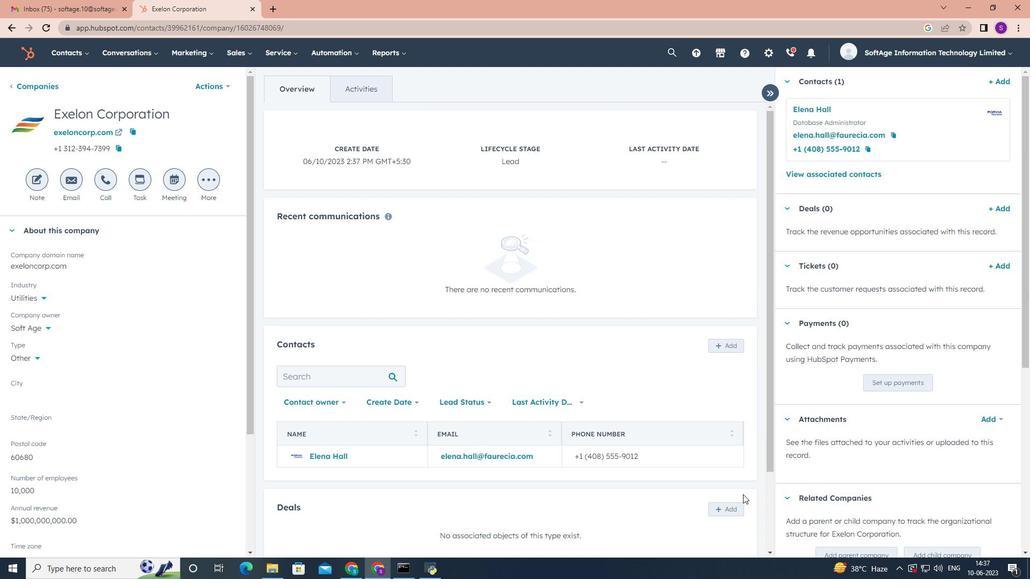 
Action: Mouse scrolled (743, 494) with delta (0, 0)
Screenshot: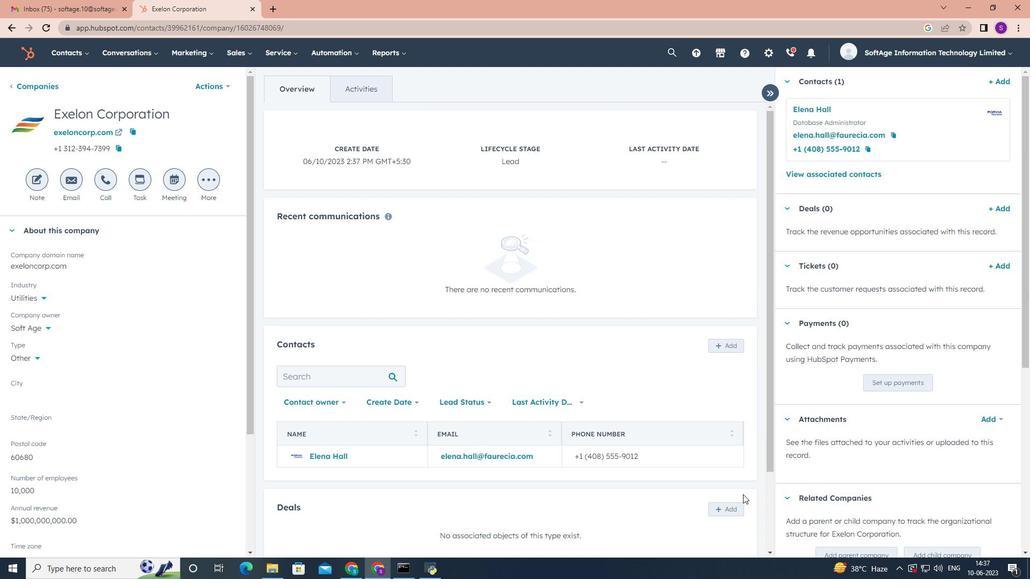 
Action: Mouse scrolled (743, 494) with delta (0, 0)
Screenshot: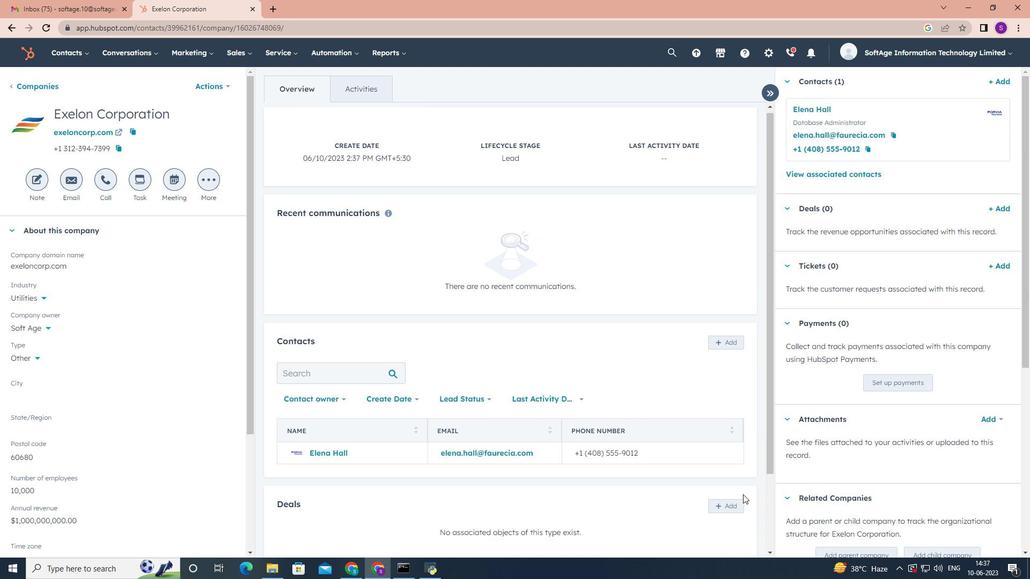 
